 Task: Go to videos section and leave a comment on recent video on the  page of ExxonMobil
Action: Mouse moved to (619, 62)
Screenshot: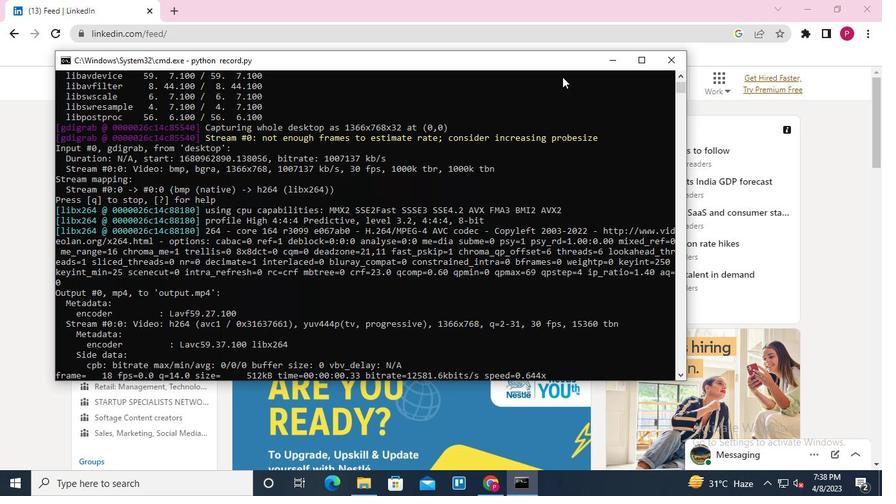 
Action: Mouse pressed left at (619, 62)
Screenshot: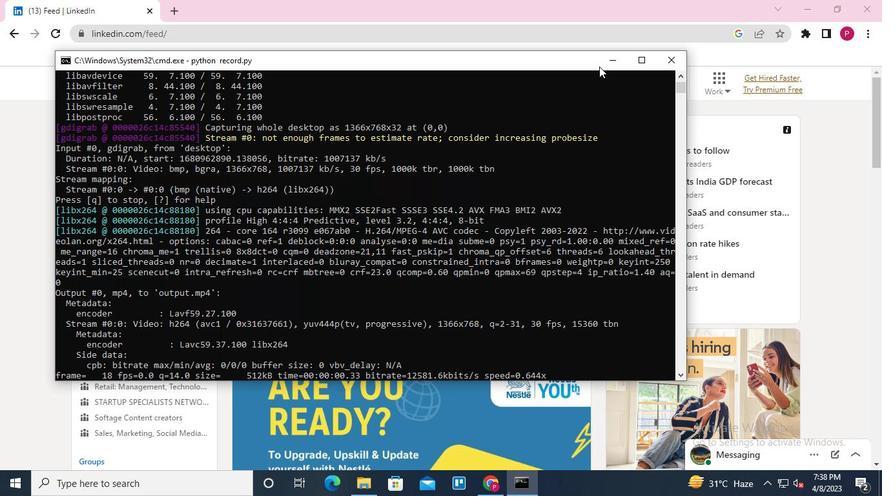 
Action: Mouse moved to (157, 81)
Screenshot: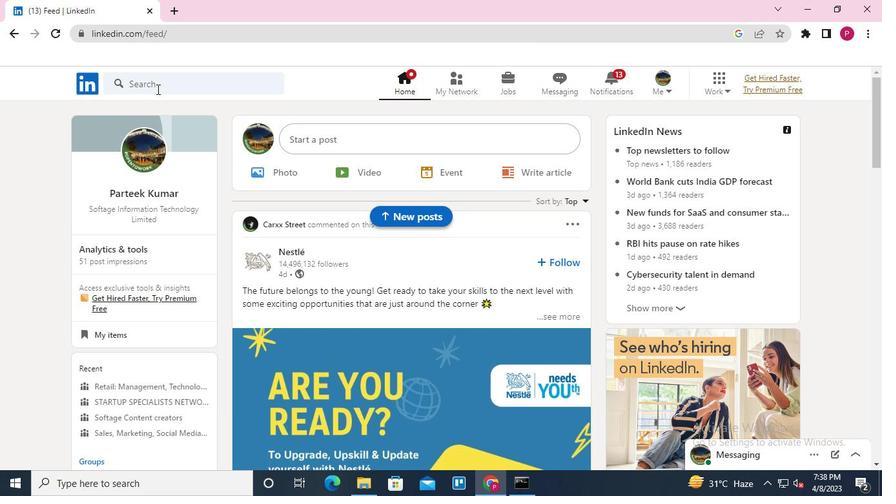 
Action: Mouse pressed left at (157, 81)
Screenshot: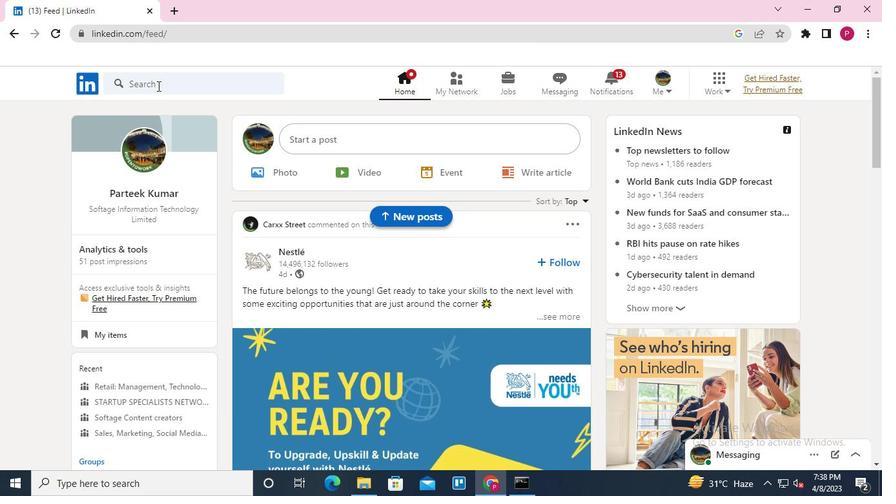 
Action: Mouse moved to (125, 144)
Screenshot: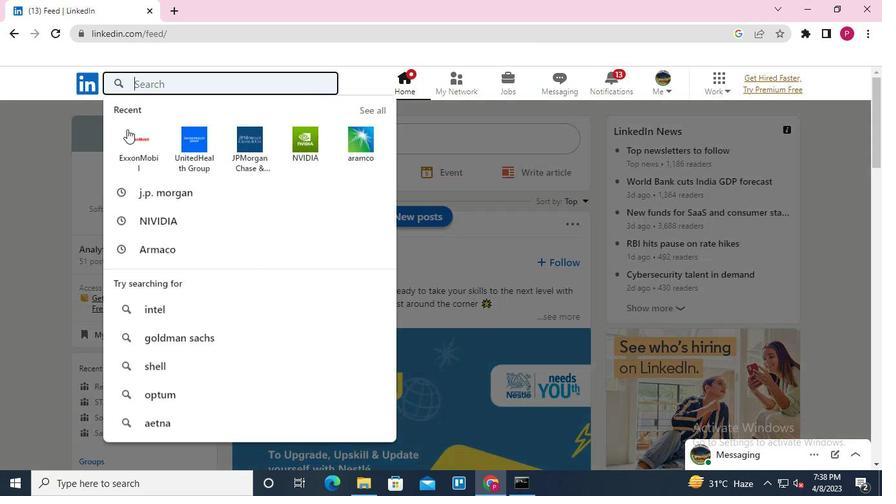 
Action: Mouse pressed left at (125, 144)
Screenshot: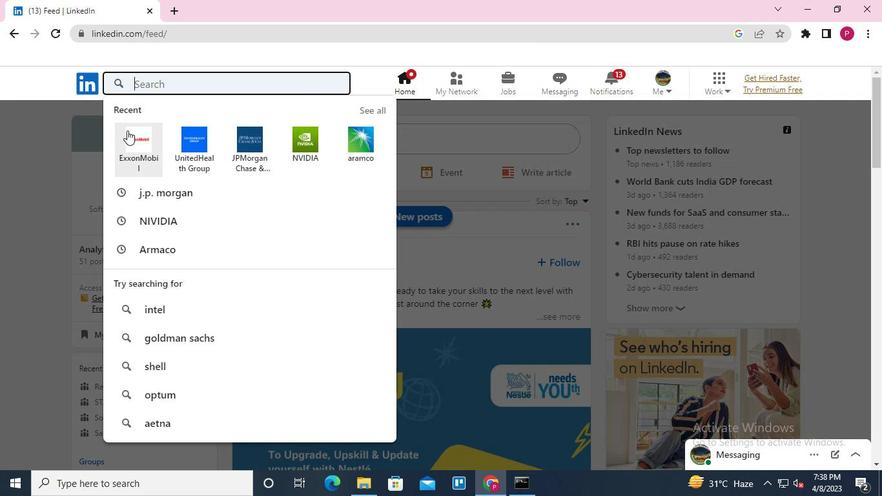 
Action: Mouse moved to (220, 145)
Screenshot: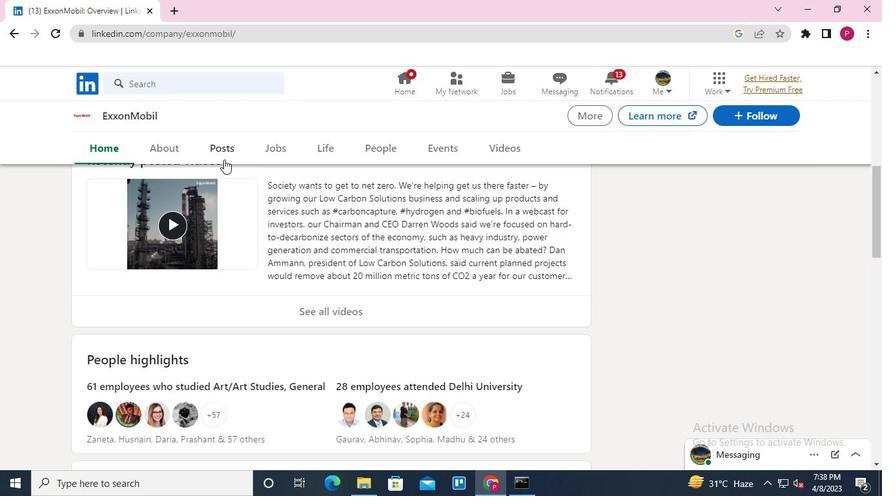 
Action: Mouse pressed left at (220, 145)
Screenshot: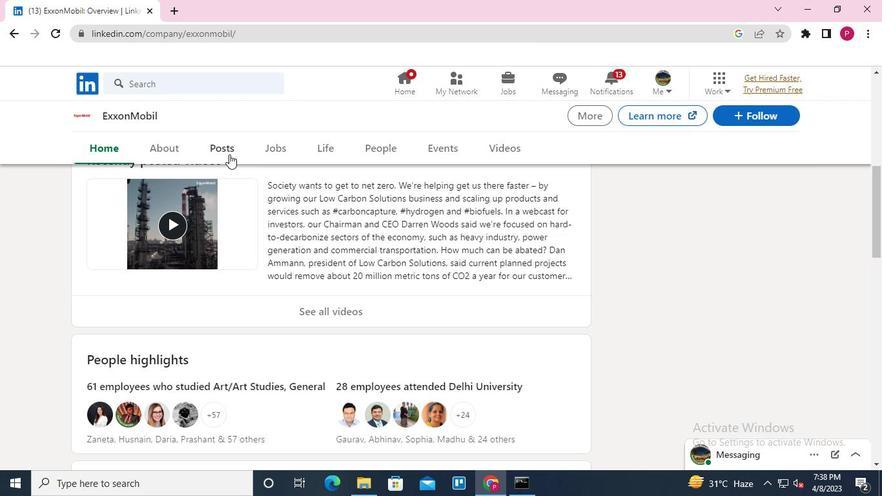 
Action: Mouse moved to (332, 162)
Screenshot: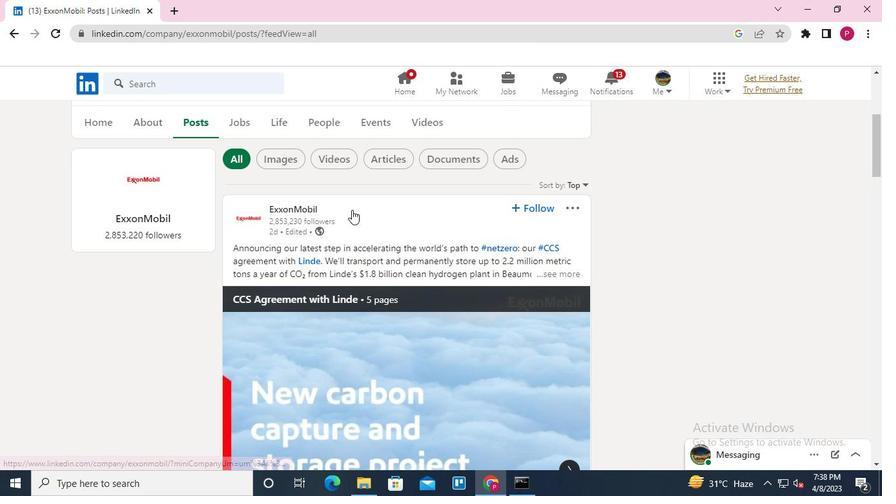 
Action: Mouse pressed left at (332, 162)
Screenshot: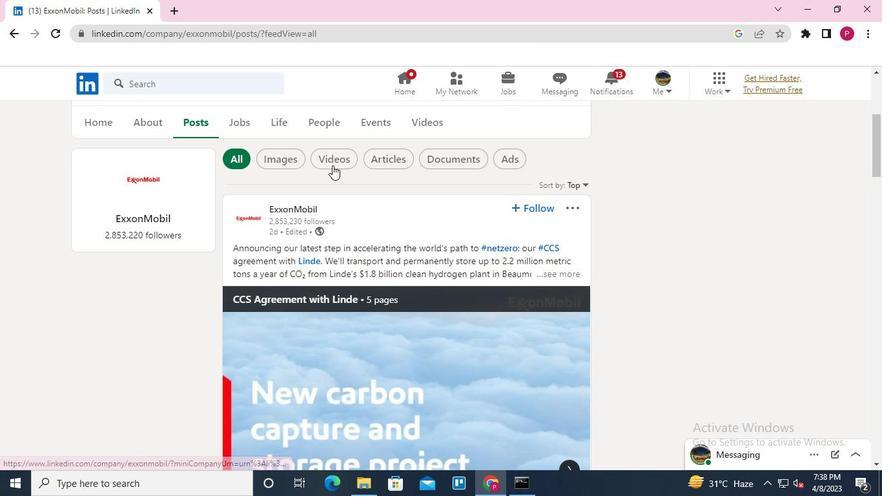 
Action: Mouse moved to (343, 437)
Screenshot: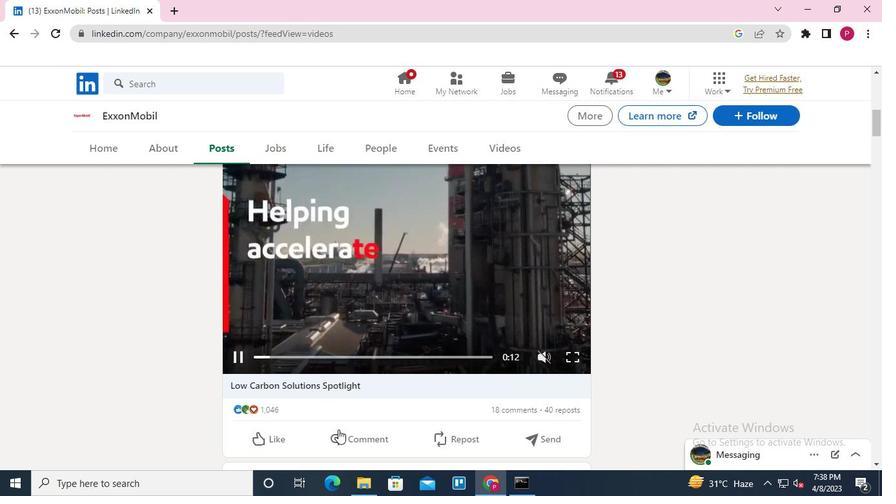 
Action: Mouse pressed left at (343, 437)
Screenshot: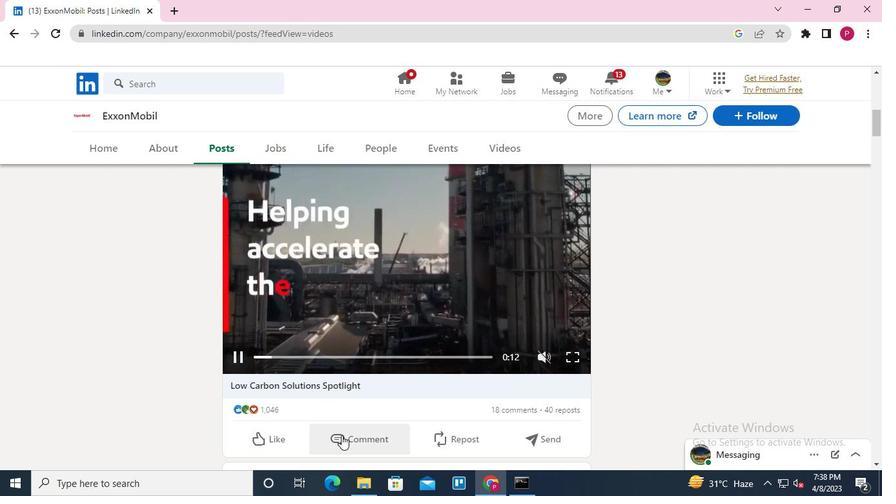 
Action: Mouse moved to (359, 408)
Screenshot: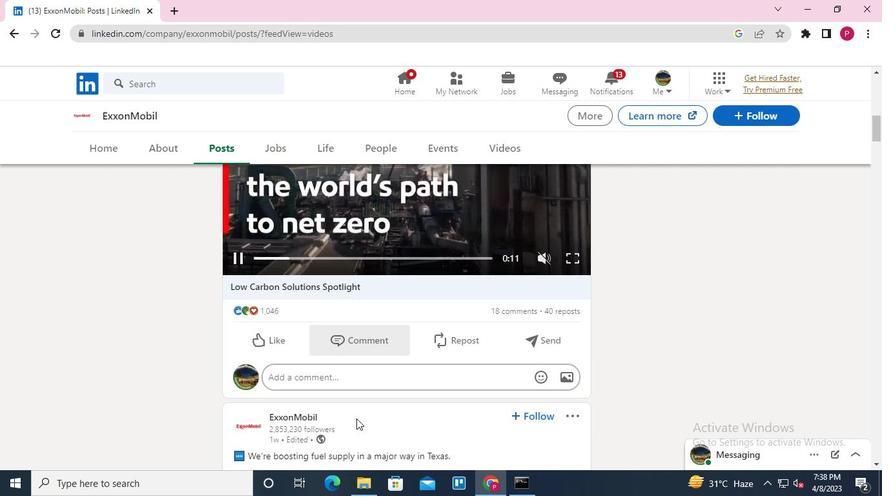 
Action: Keyboard Key.shift
Screenshot: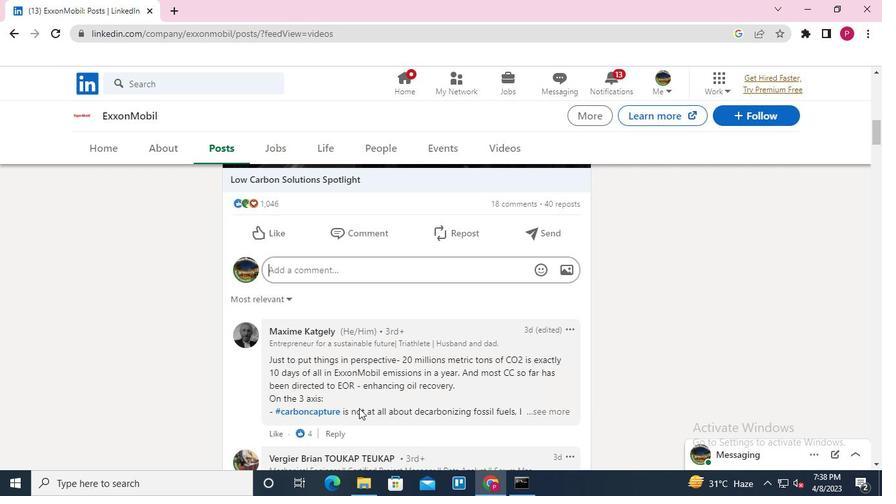 
Action: Keyboard N
Screenshot: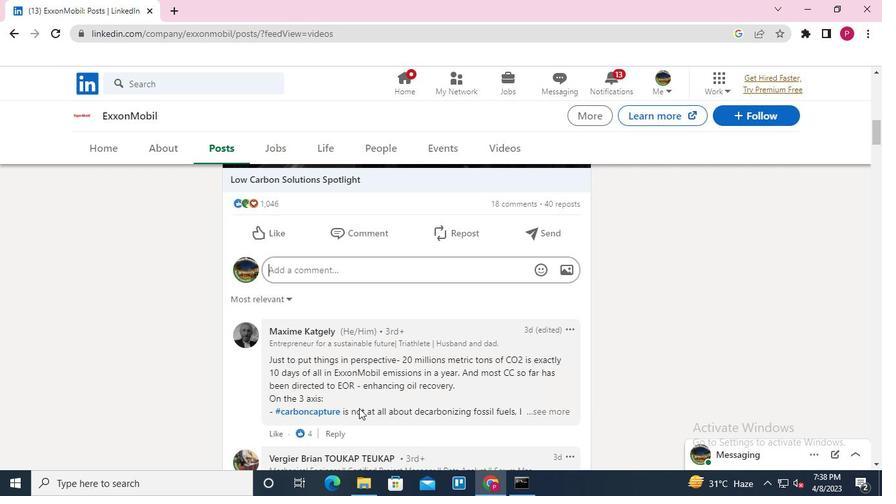 
Action: Keyboard I
Screenshot: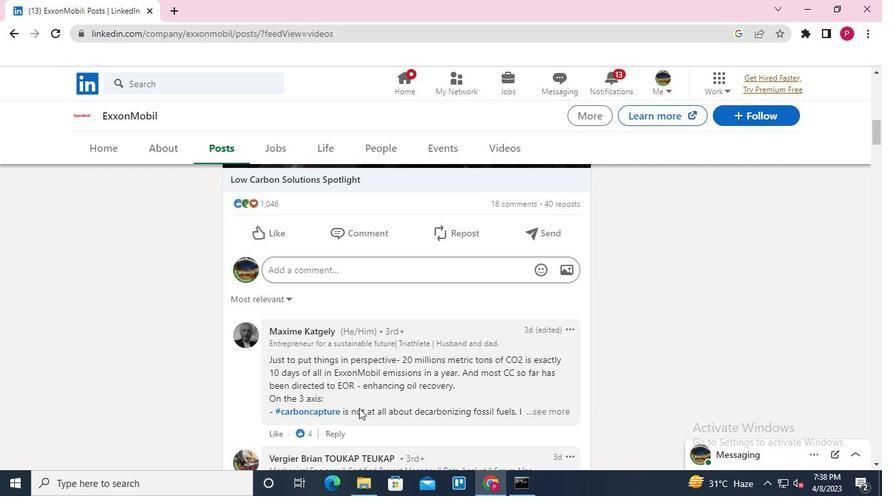 
Action: Keyboard Key.backspace
Screenshot: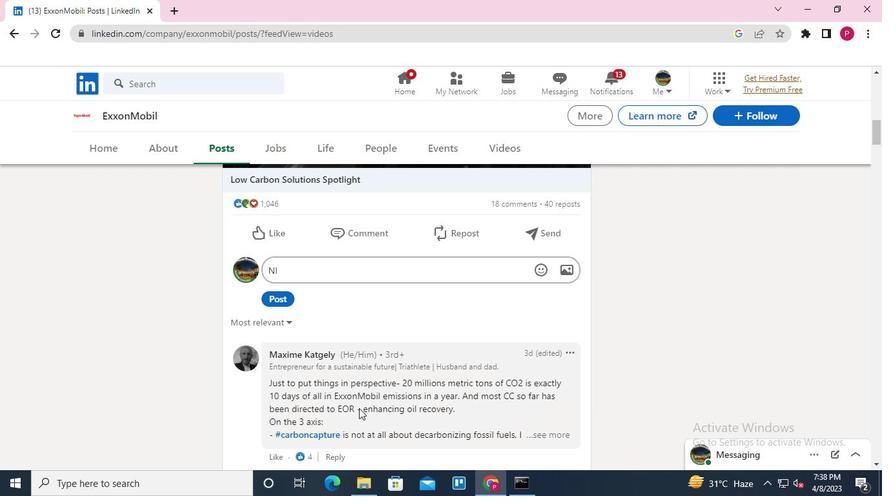 
Action: Keyboard c
Screenshot: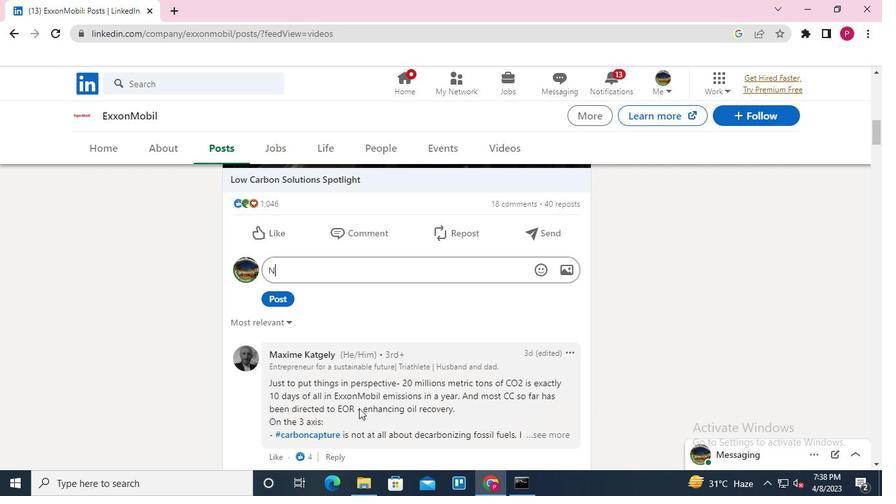 
Action: Keyboard Key.backspace
Screenshot: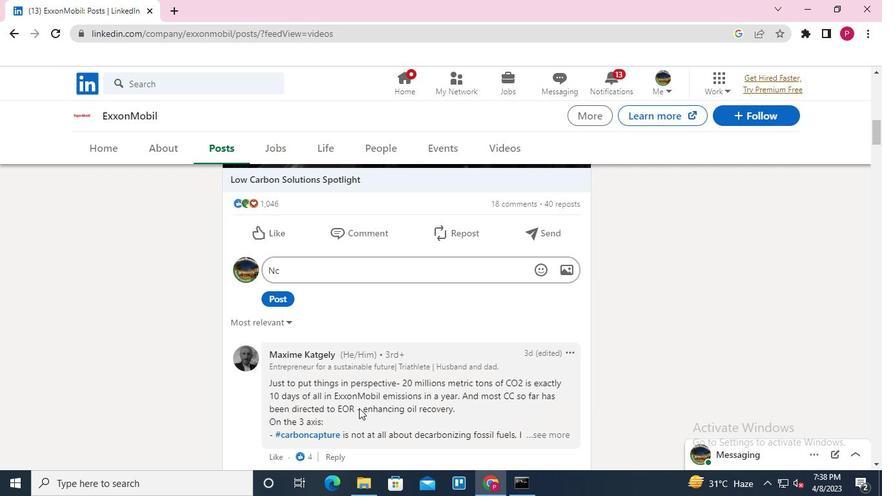
Action: Keyboard i
Screenshot: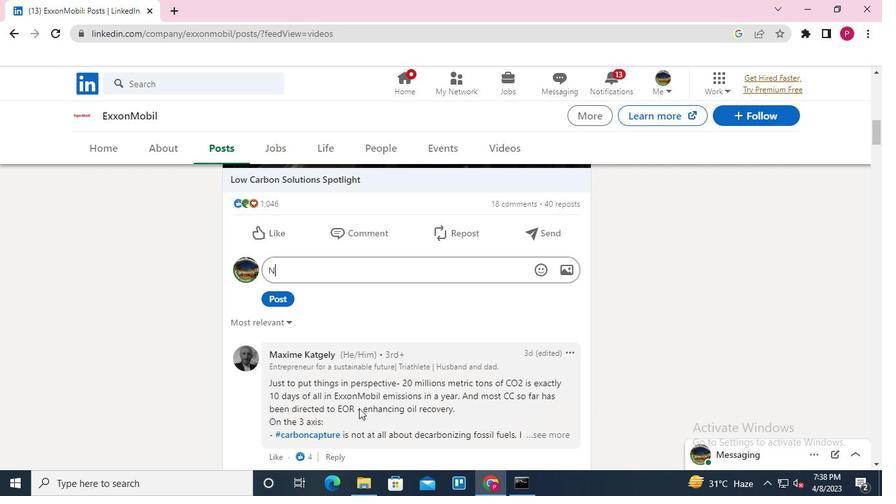 
Action: Keyboard c
Screenshot: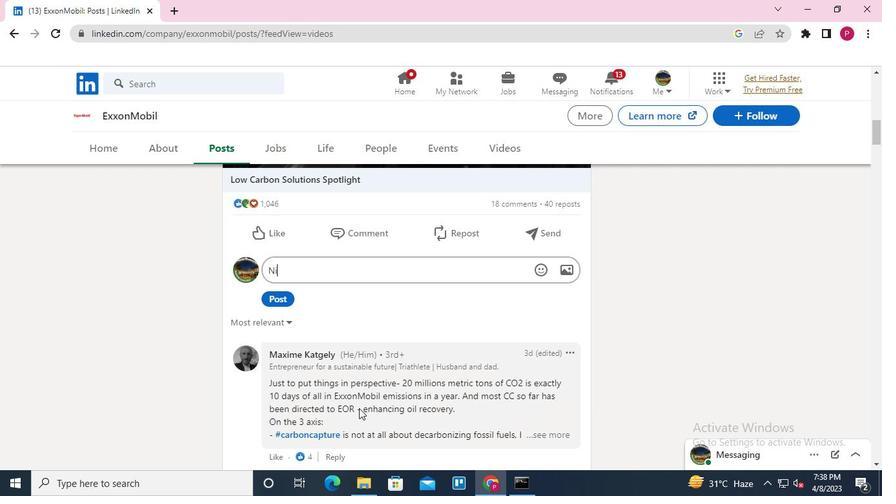 
Action: Keyboard e
Screenshot: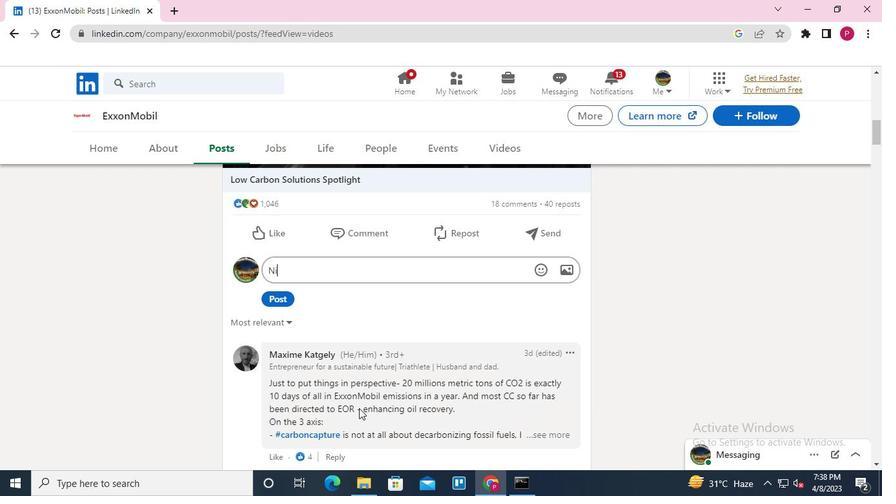 
Action: Keyboard Key.space
Screenshot: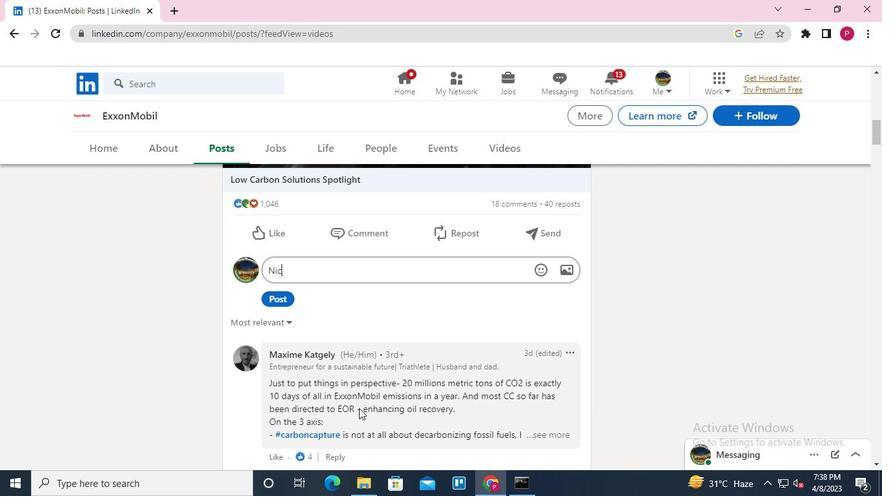 
Action: Keyboard Key.shift
Screenshot: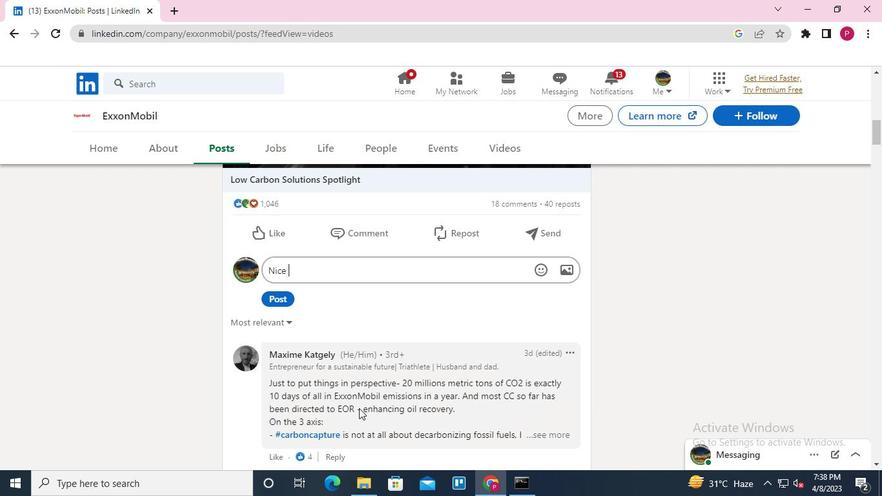 
Action: Keyboard V
Screenshot: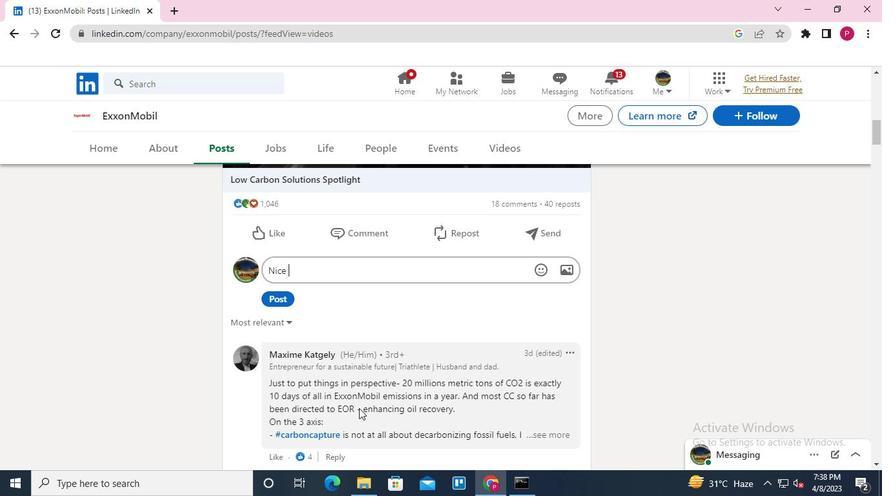 
Action: Keyboard i
Screenshot: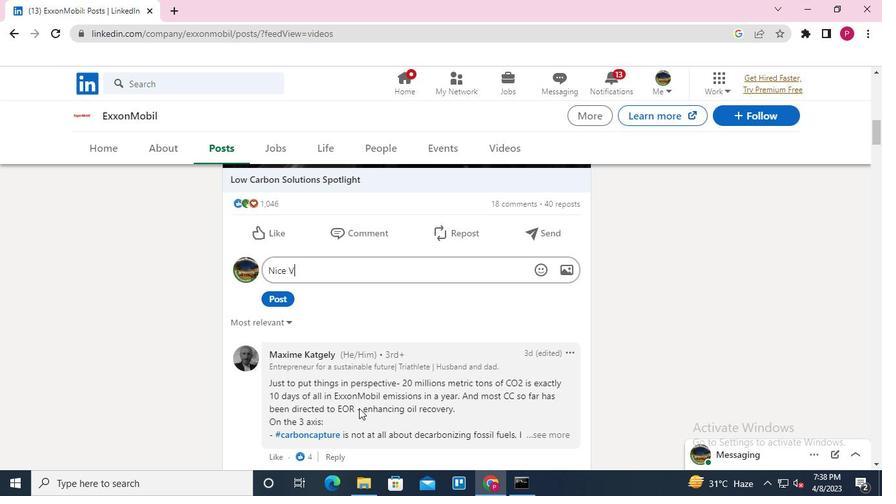 
Action: Keyboard d
Screenshot: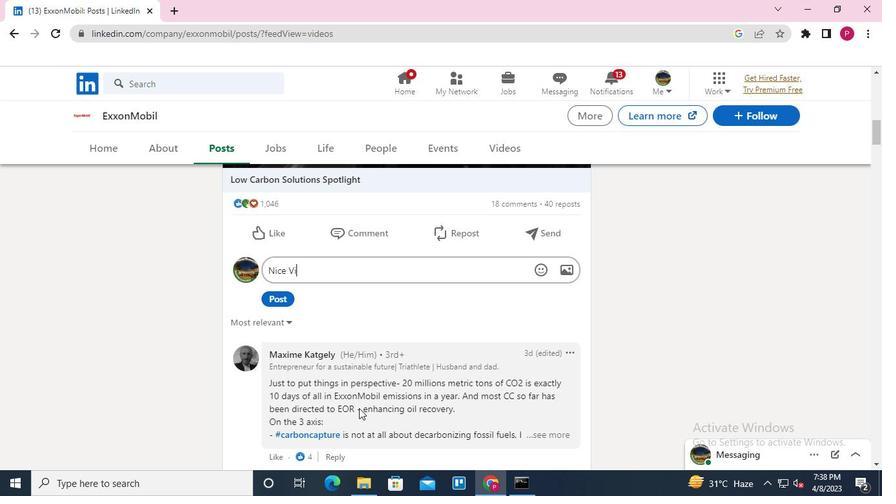 
Action: Keyboard e
Screenshot: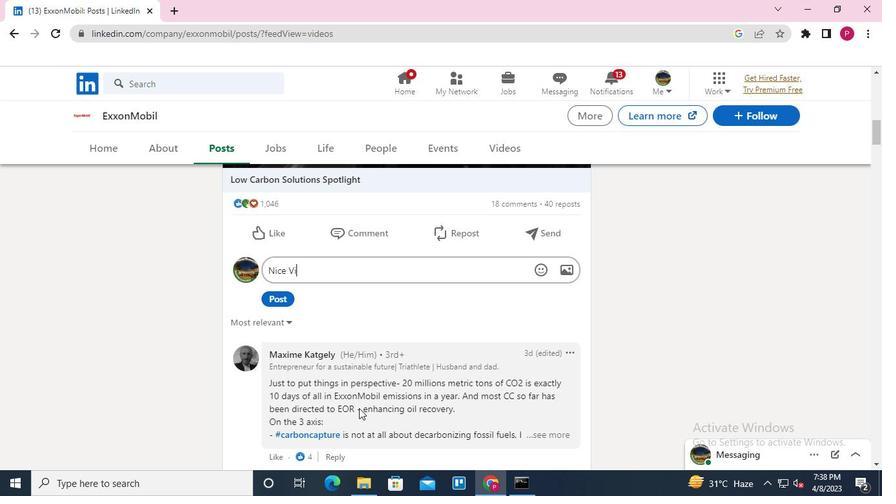 
Action: Keyboard o
Screenshot: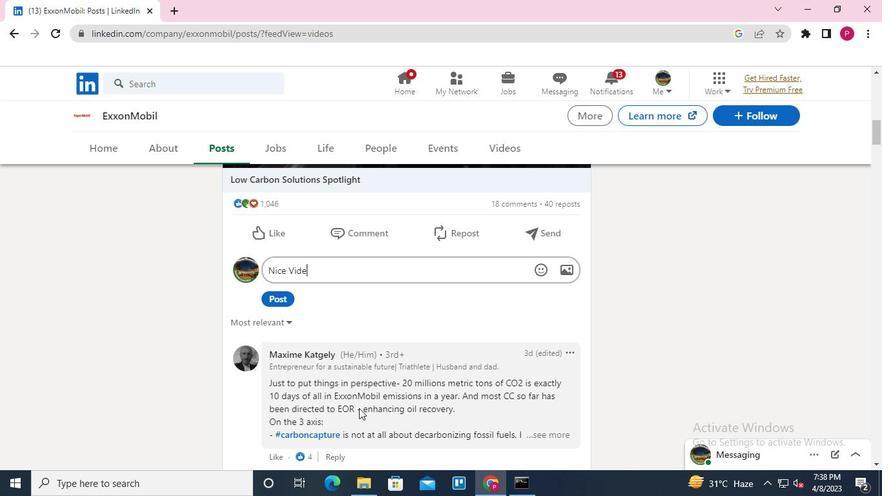 
Action: Mouse moved to (277, 299)
Screenshot: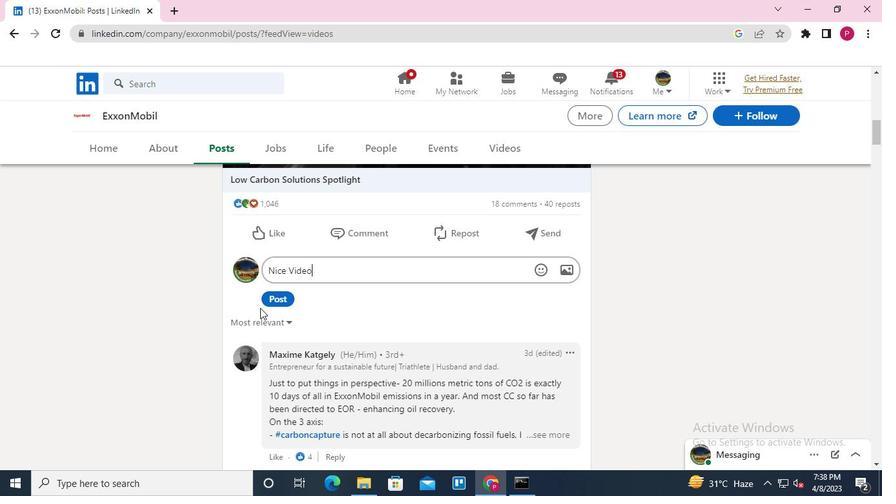 
Action: Mouse pressed left at (277, 299)
Screenshot: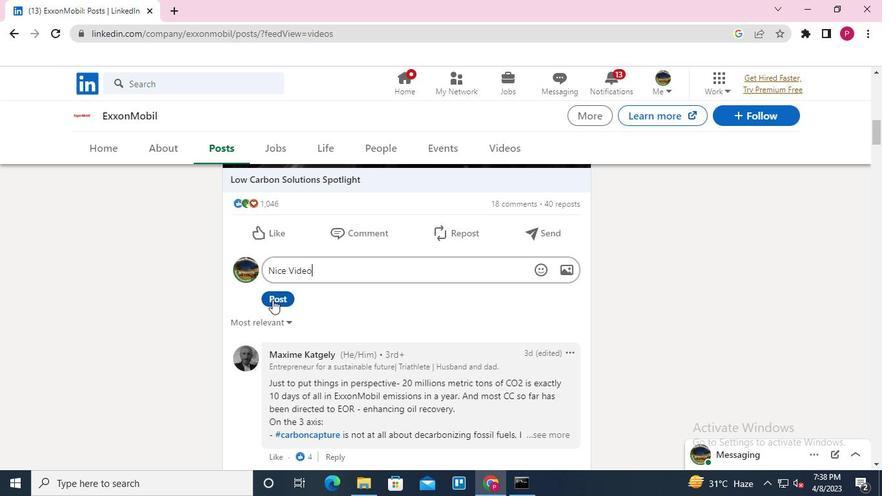 
Action: Mouse moved to (295, 308)
Screenshot: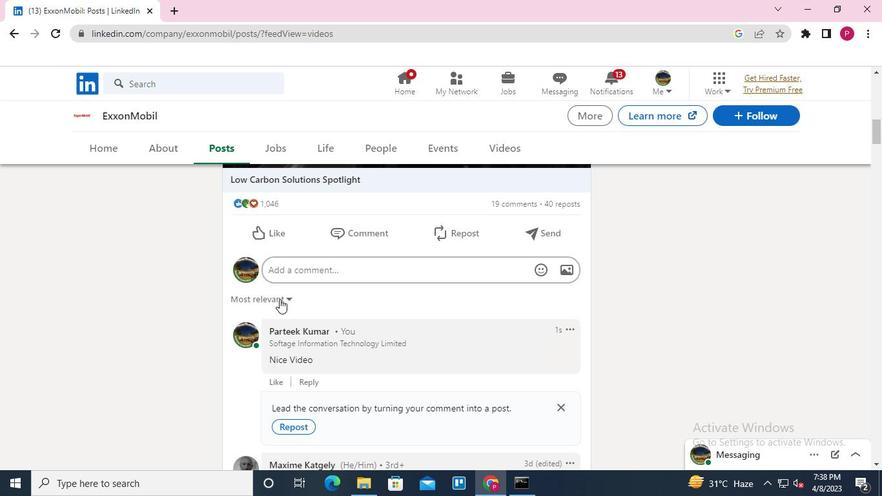 
Action: Keyboard Key.alt_l
Screenshot: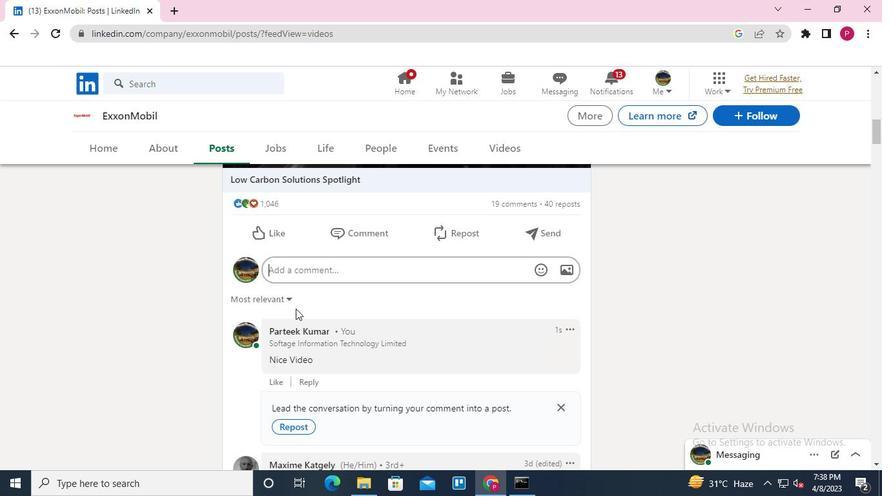 
Action: Keyboard Key.tab
Screenshot: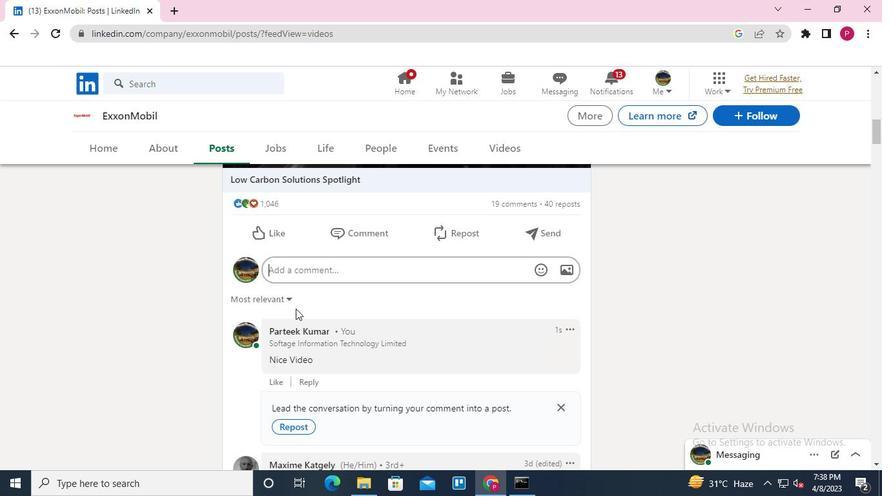
Action: Mouse moved to (663, 64)
Screenshot: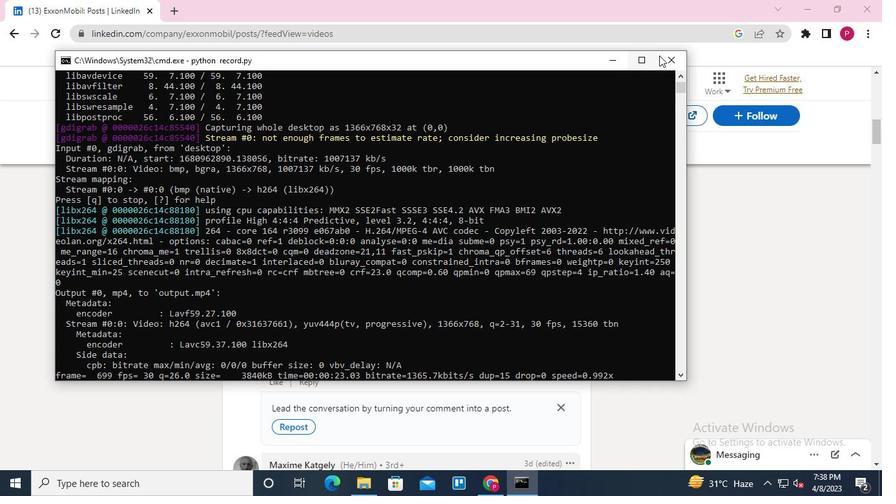 
Action: Mouse pressed left at (663, 64)
Screenshot: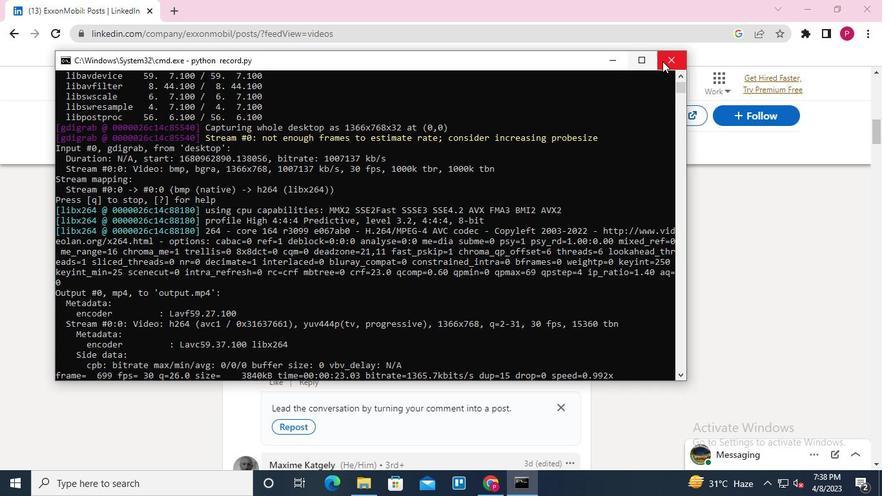 
